 Task: Update the property taxes of the saved search to no property taxes.
Action: Mouse moved to (858, 126)
Screenshot: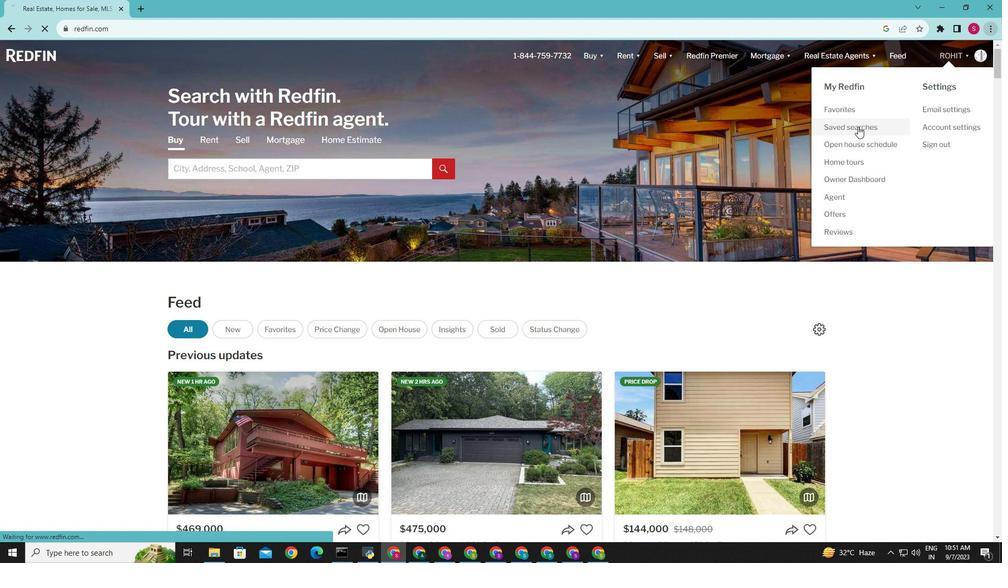 
Action: Mouse pressed left at (858, 126)
Screenshot: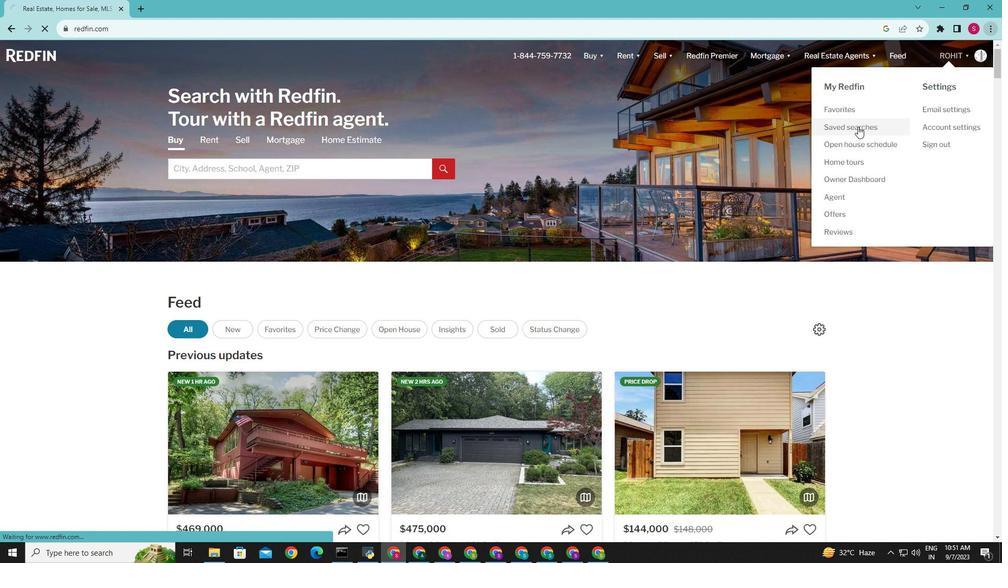 
Action: Mouse moved to (330, 254)
Screenshot: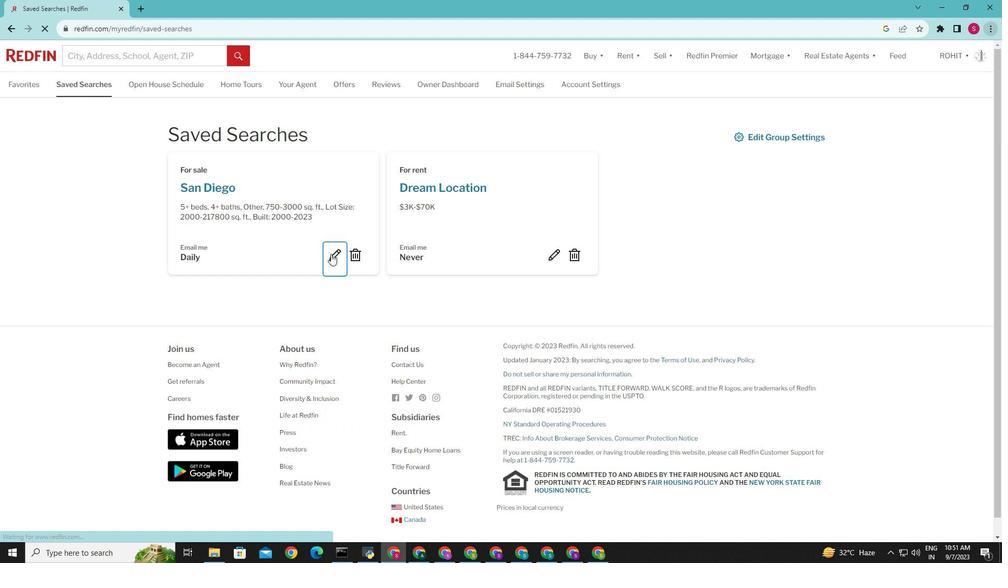 
Action: Mouse pressed left at (330, 254)
Screenshot: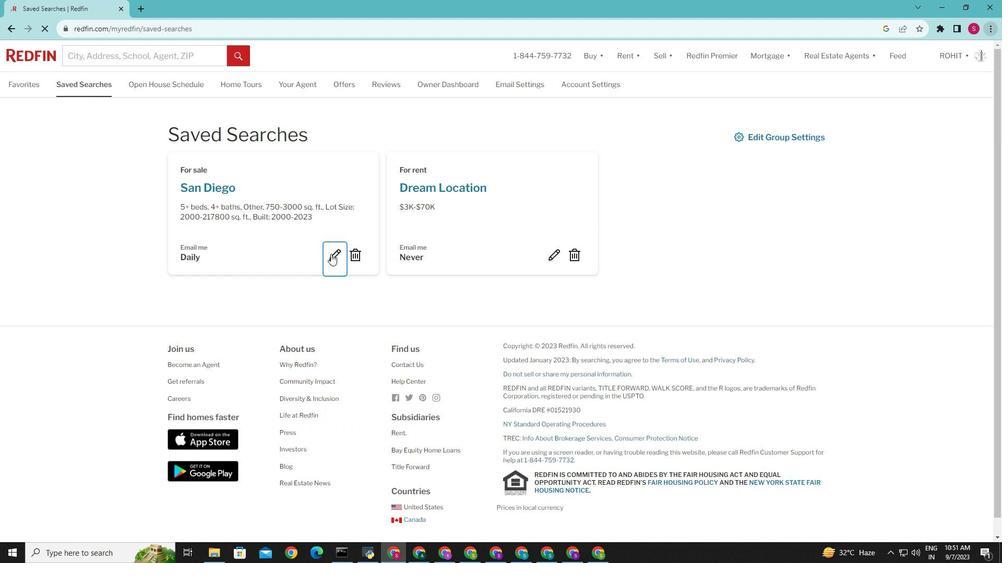 
Action: Mouse moved to (334, 253)
Screenshot: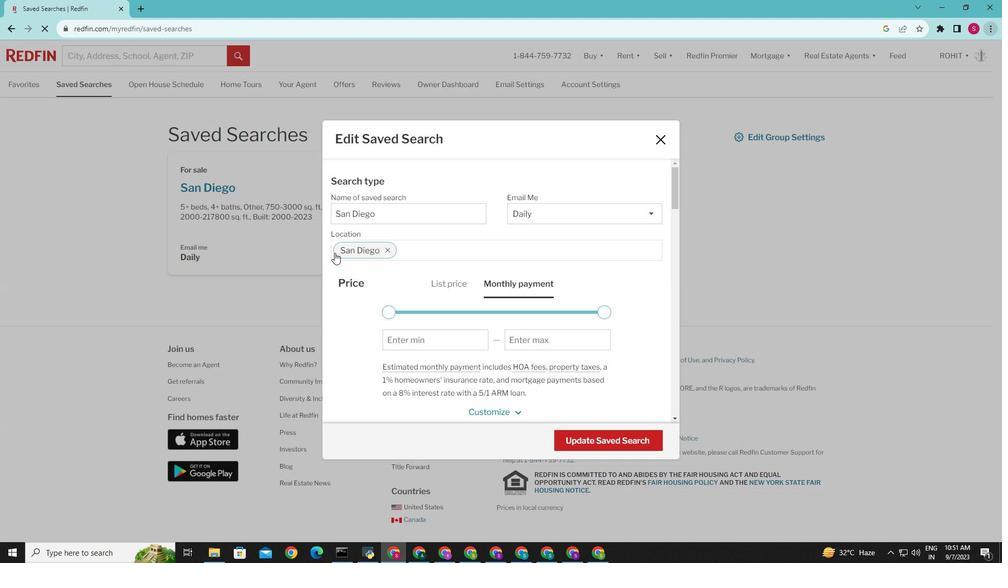 
Action: Mouse pressed left at (334, 253)
Screenshot: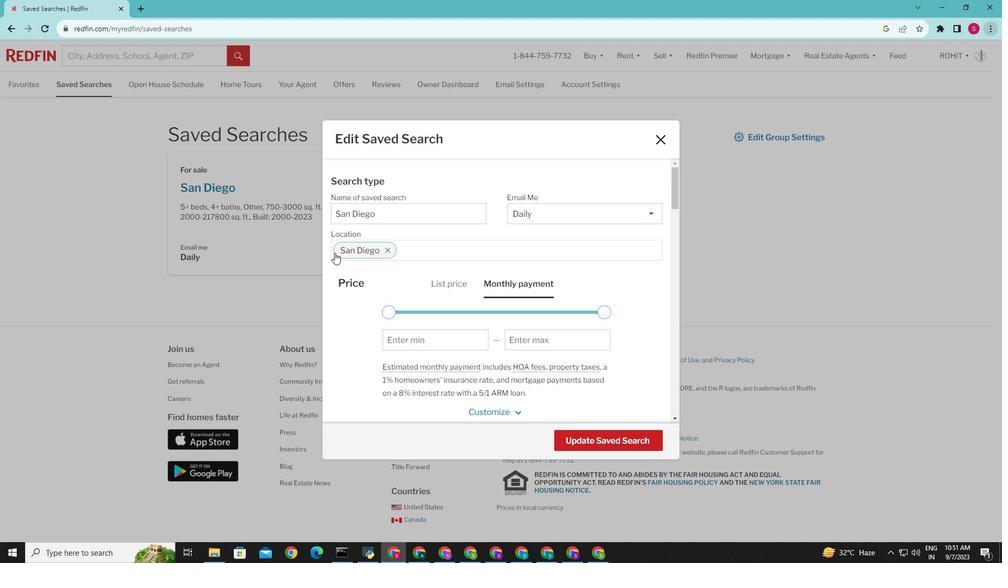 
Action: Mouse moved to (400, 282)
Screenshot: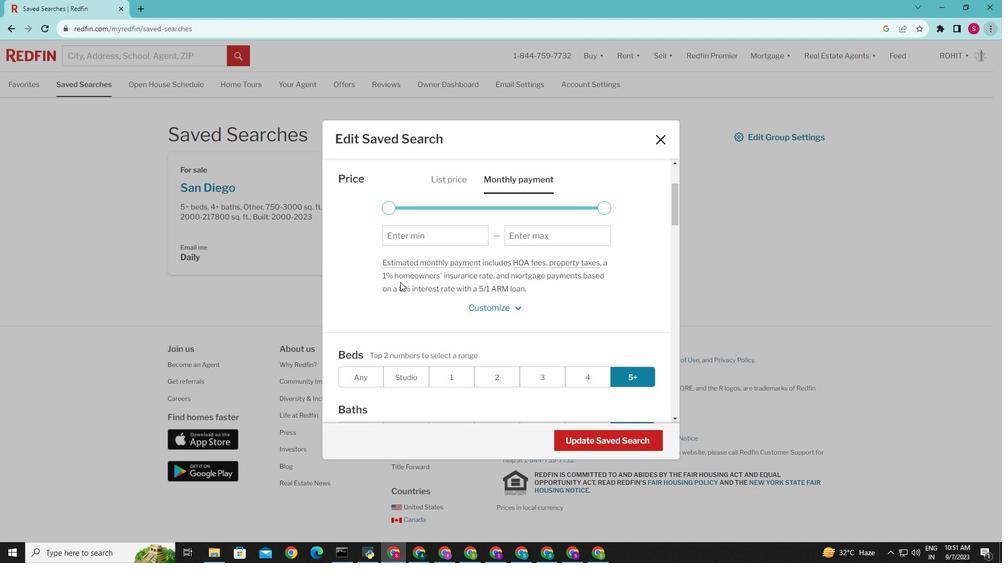 
Action: Mouse scrolled (400, 281) with delta (0, 0)
Screenshot: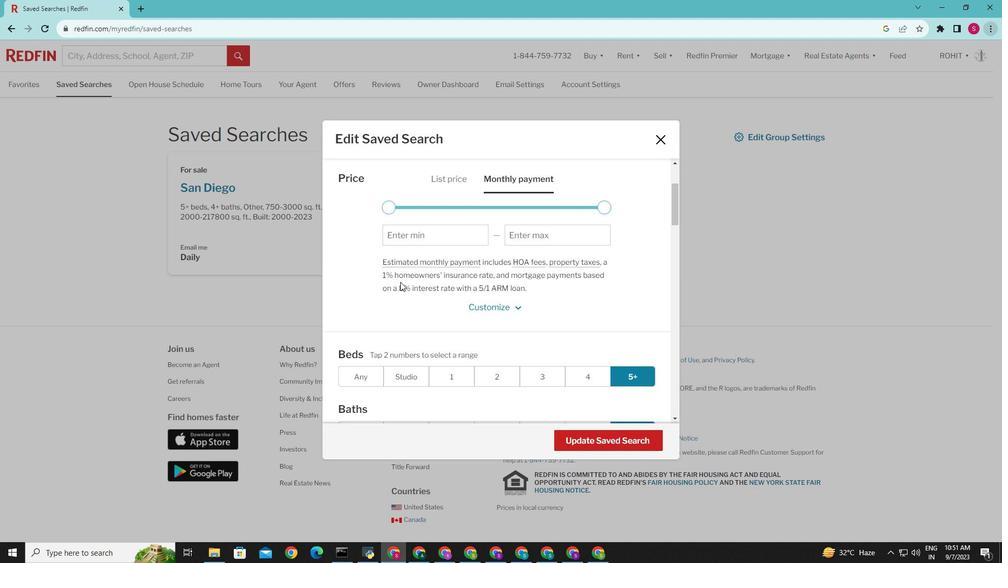 
Action: Mouse scrolled (400, 281) with delta (0, 0)
Screenshot: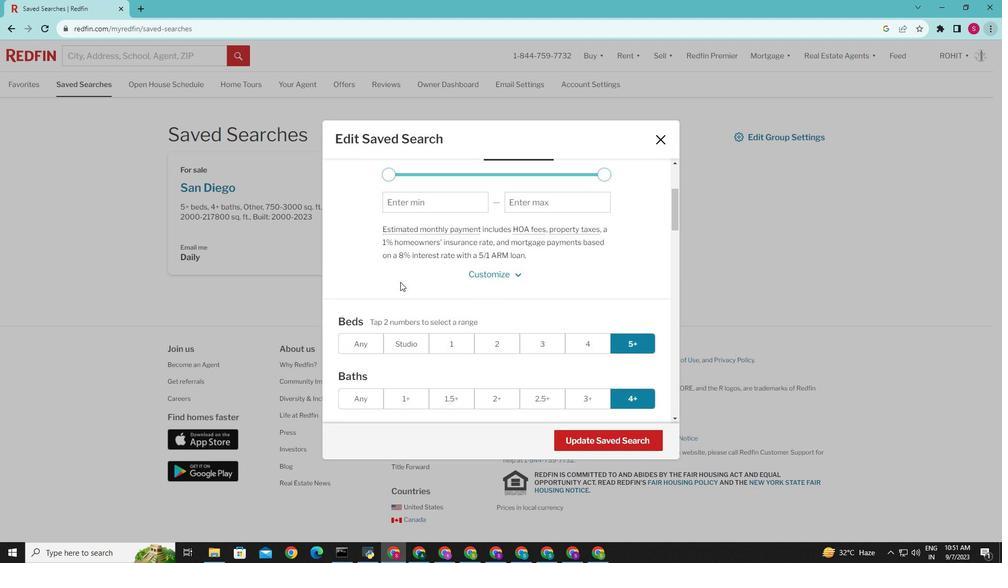 
Action: Mouse scrolled (400, 281) with delta (0, 0)
Screenshot: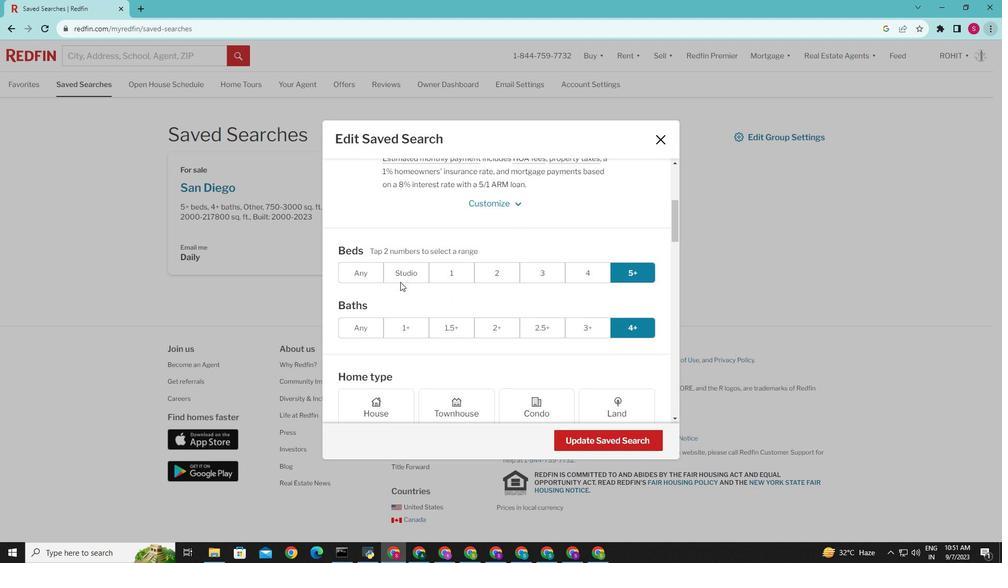 
Action: Mouse scrolled (400, 281) with delta (0, 0)
Screenshot: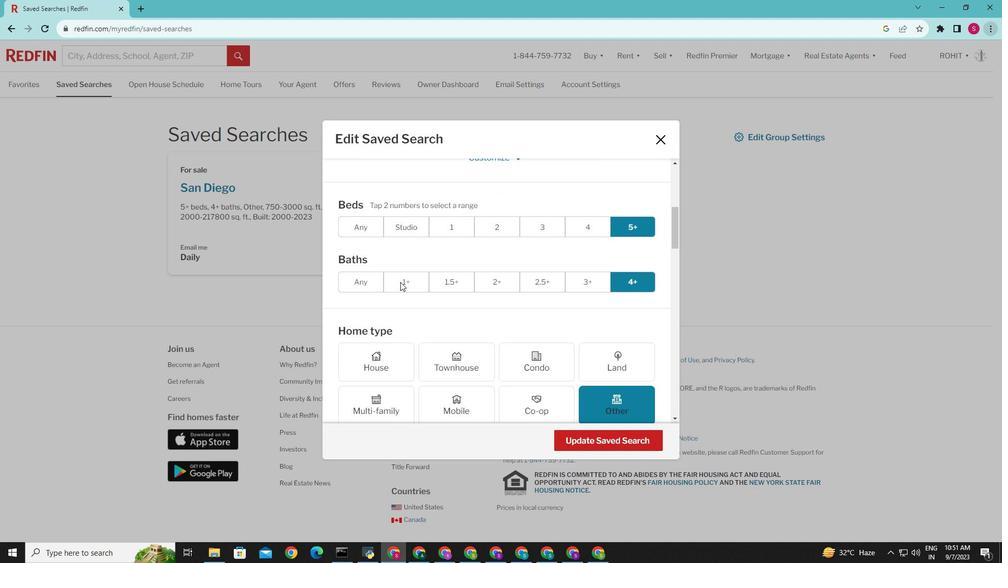 
Action: Mouse scrolled (400, 281) with delta (0, 0)
Screenshot: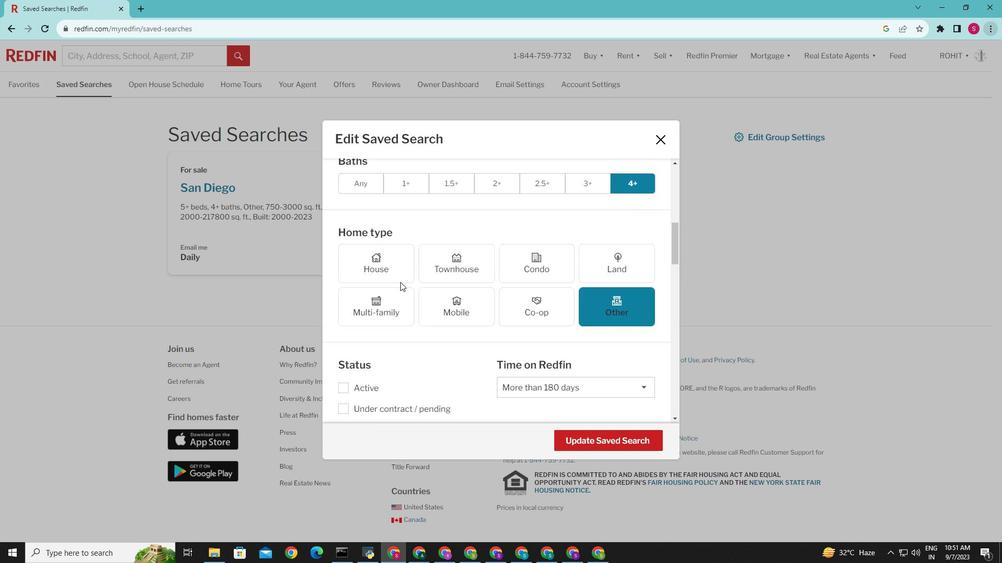 
Action: Mouse scrolled (400, 281) with delta (0, 0)
Screenshot: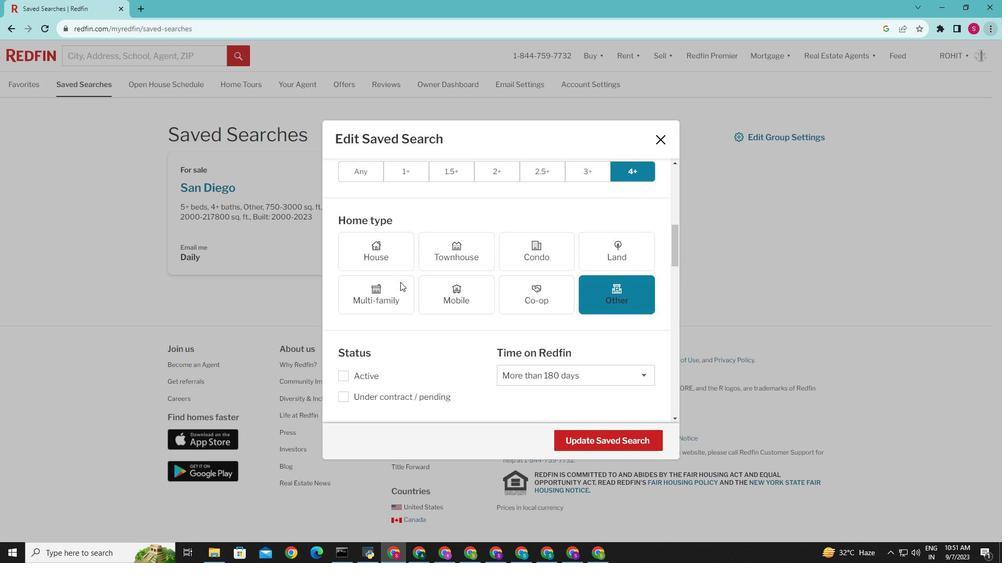 
Action: Mouse scrolled (400, 281) with delta (0, 0)
Screenshot: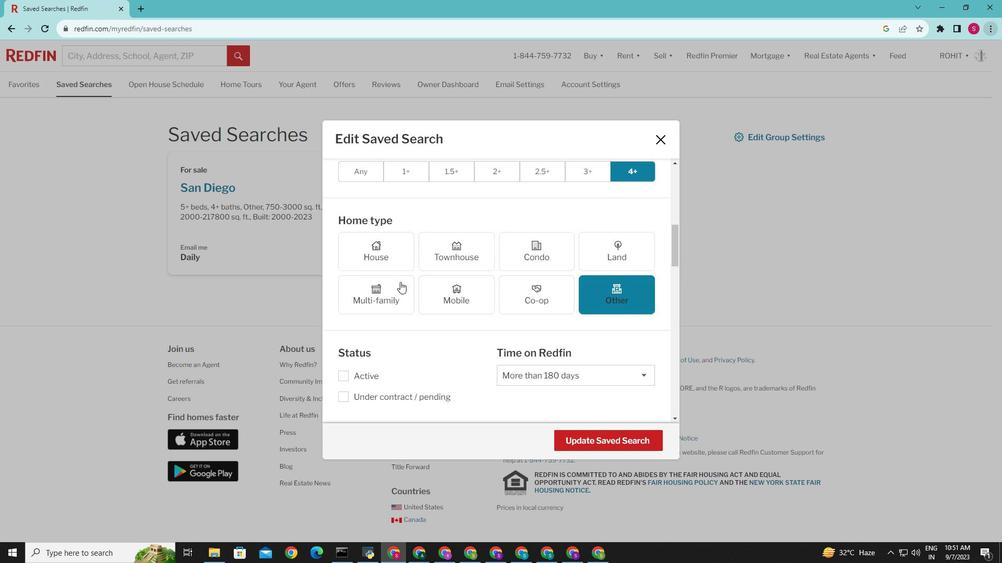 
Action: Mouse scrolled (400, 281) with delta (0, 0)
Screenshot: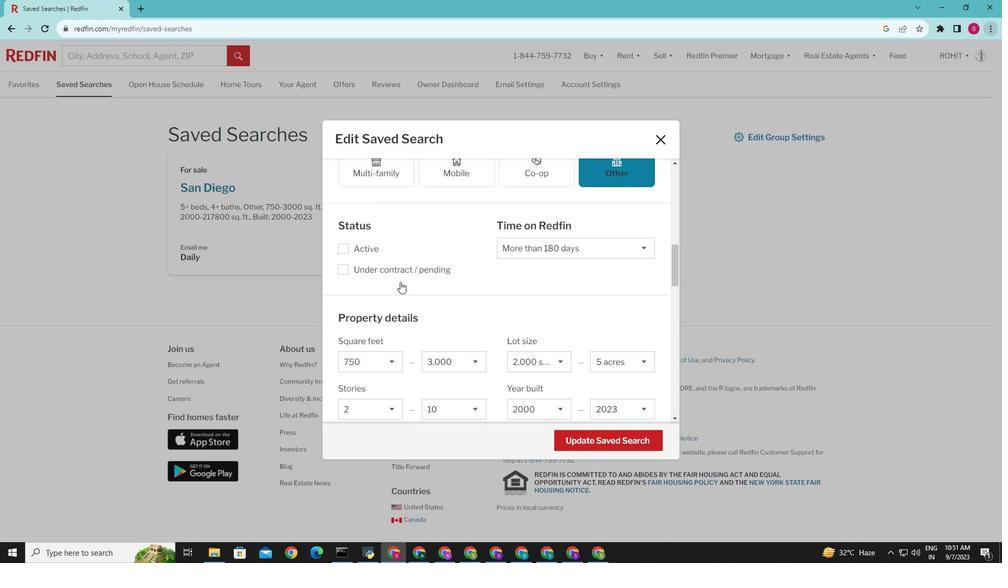 
Action: Mouse scrolled (400, 281) with delta (0, 0)
Screenshot: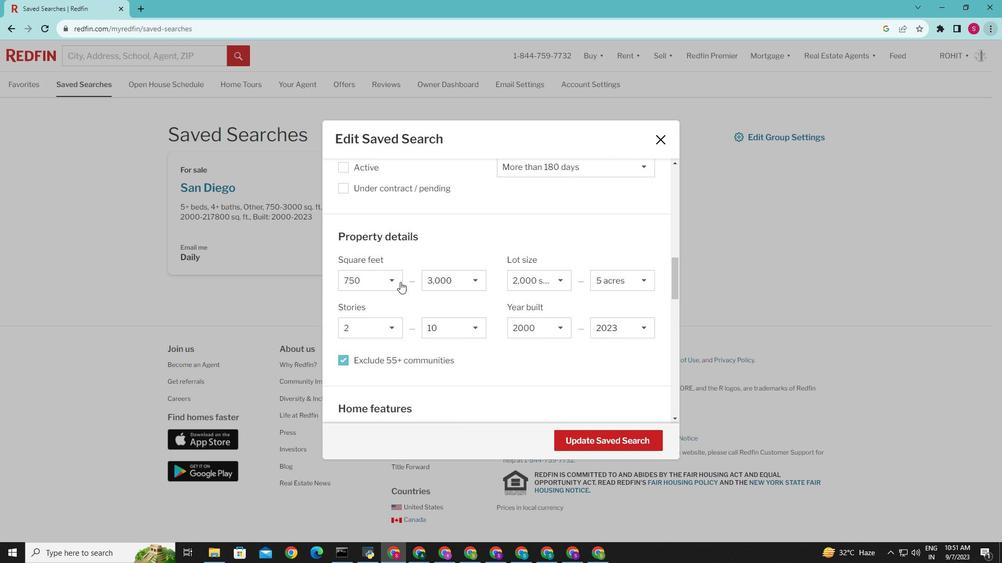 
Action: Mouse scrolled (400, 281) with delta (0, 0)
Screenshot: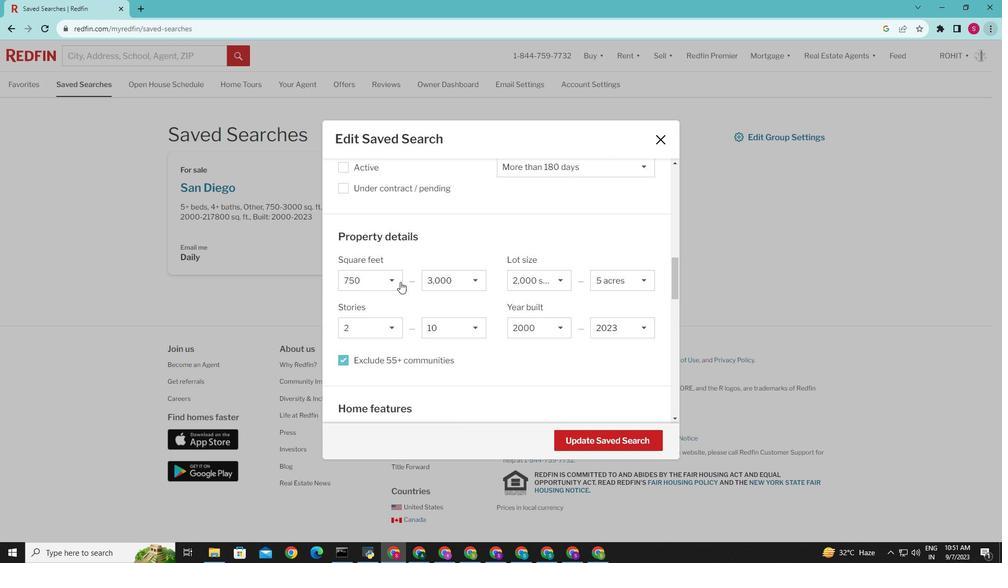 
Action: Mouse scrolled (400, 281) with delta (0, 0)
Screenshot: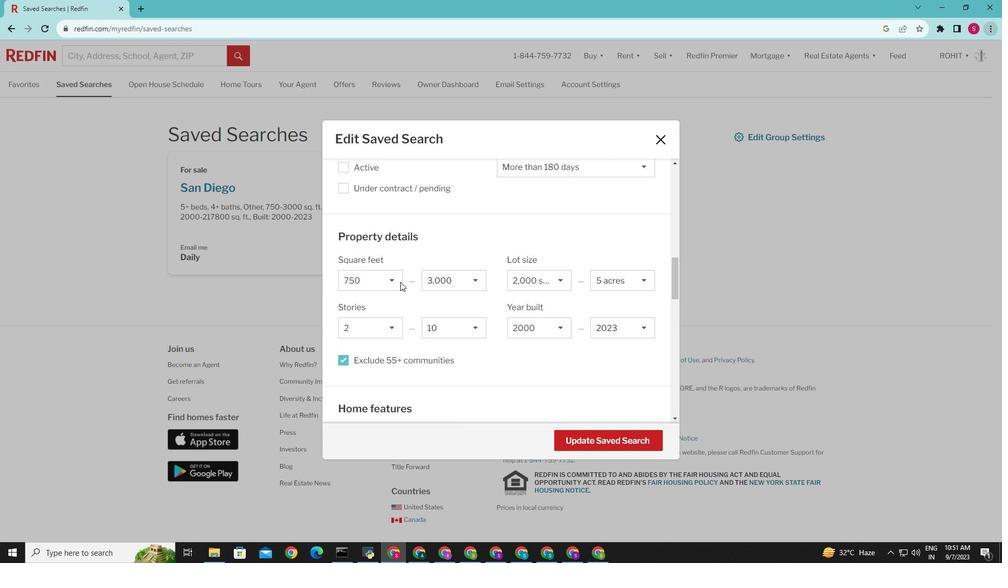 
Action: Mouse scrolled (400, 281) with delta (0, 0)
Screenshot: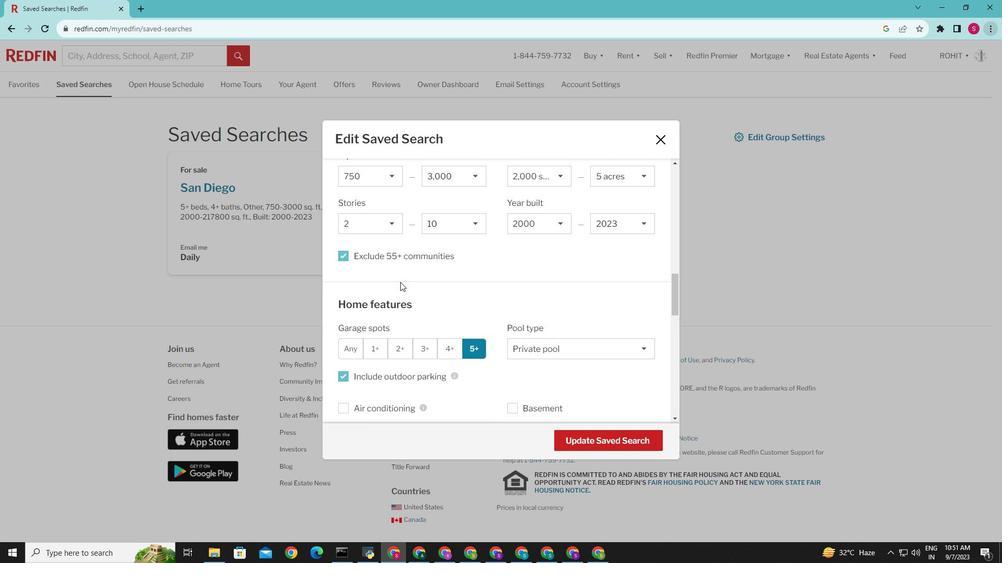 
Action: Mouse scrolled (400, 281) with delta (0, 0)
Screenshot: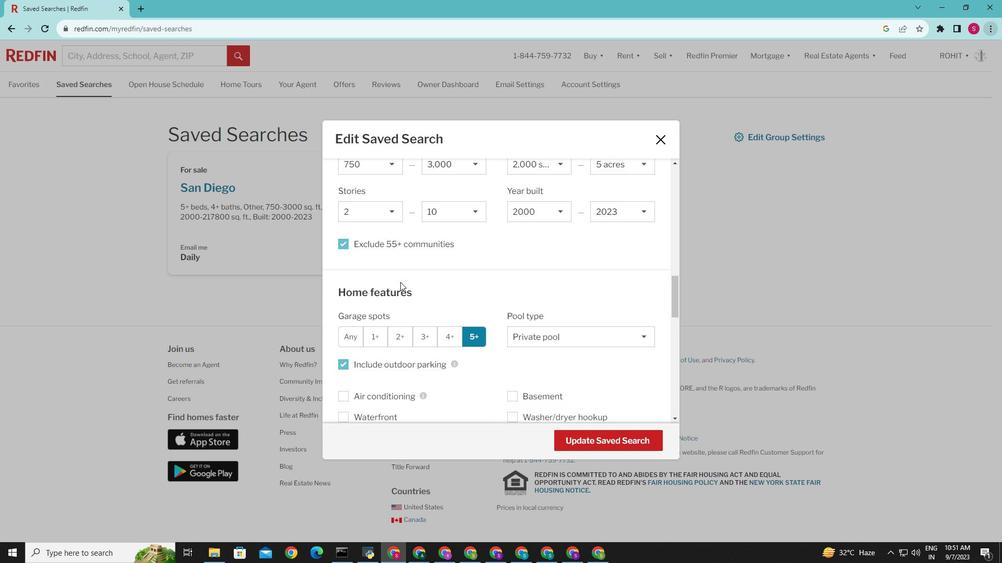 
Action: Mouse scrolled (400, 281) with delta (0, 0)
Screenshot: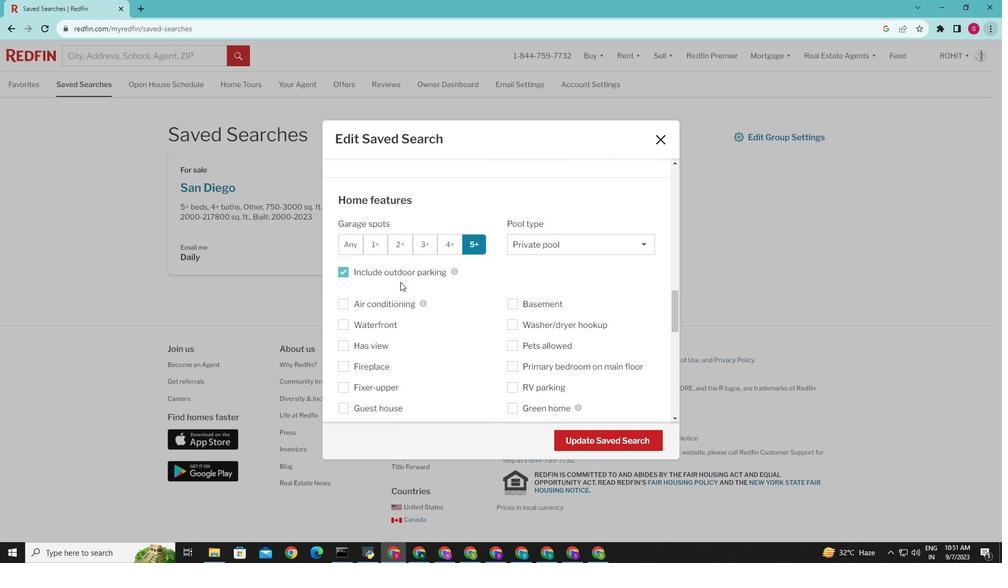 
Action: Mouse scrolled (400, 281) with delta (0, 0)
Screenshot: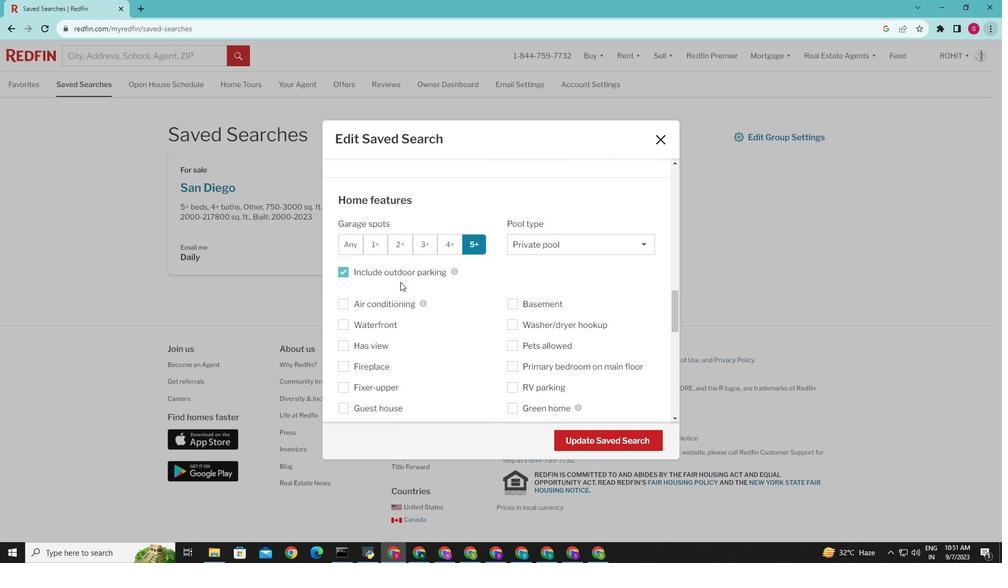 
Action: Mouse scrolled (400, 281) with delta (0, 0)
Screenshot: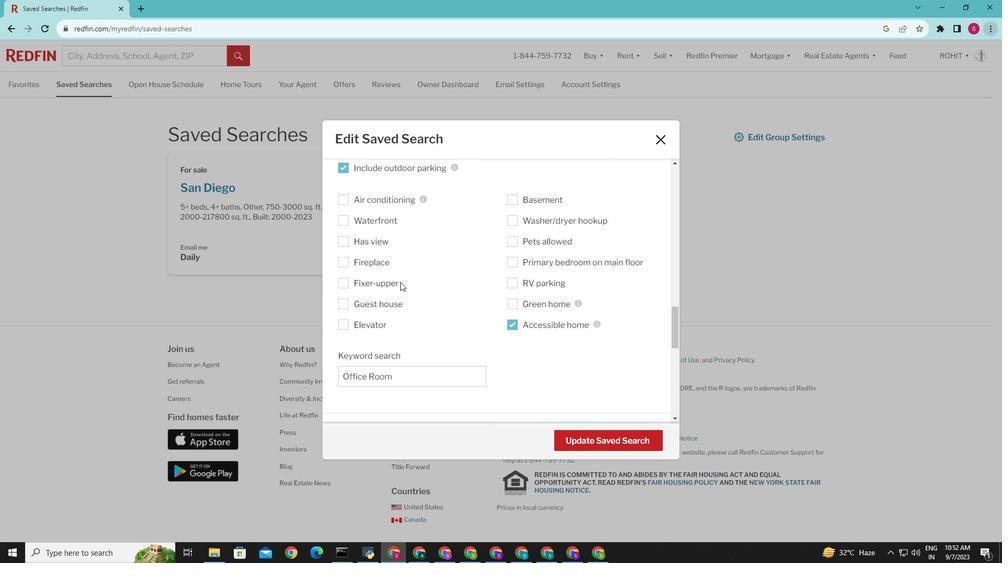 
Action: Mouse scrolled (400, 281) with delta (0, 0)
Screenshot: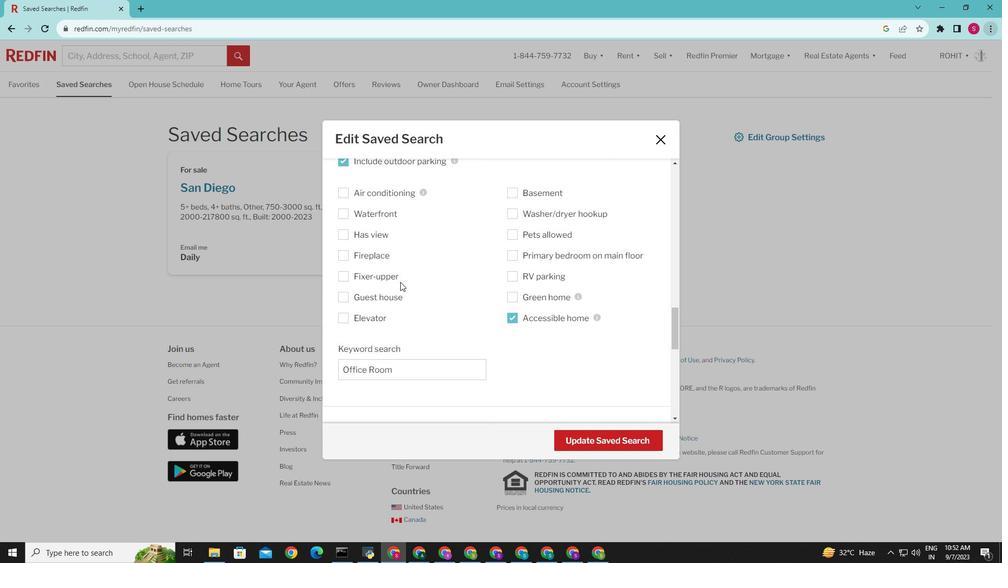 
Action: Mouse scrolled (400, 281) with delta (0, 0)
Screenshot: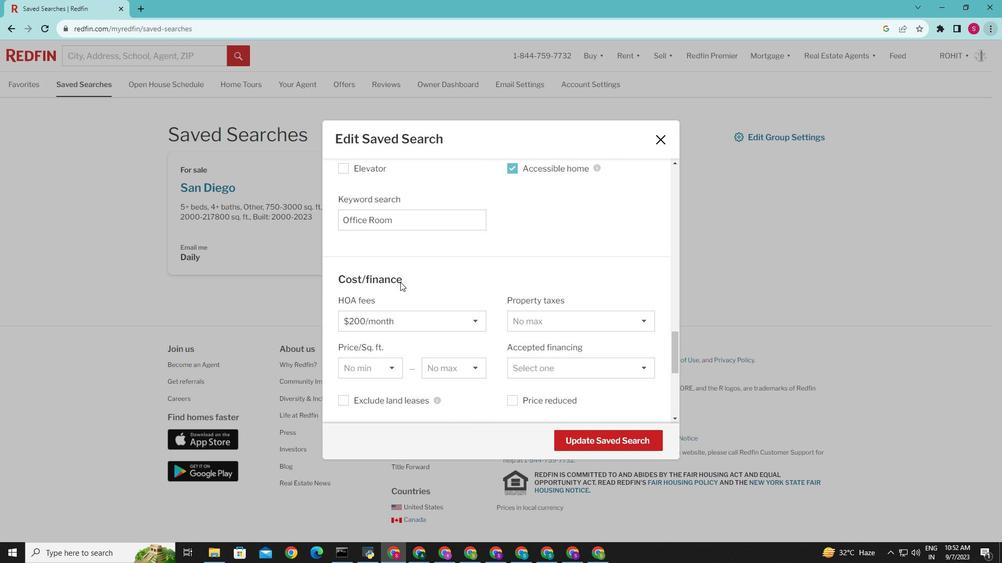 
Action: Mouse scrolled (400, 281) with delta (0, 0)
Screenshot: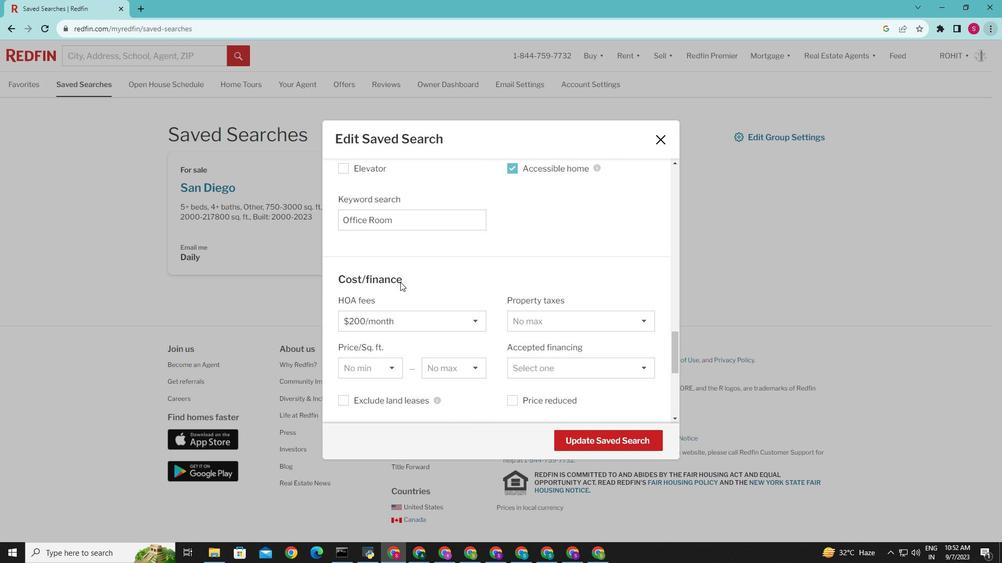 
Action: Mouse scrolled (400, 281) with delta (0, 0)
Screenshot: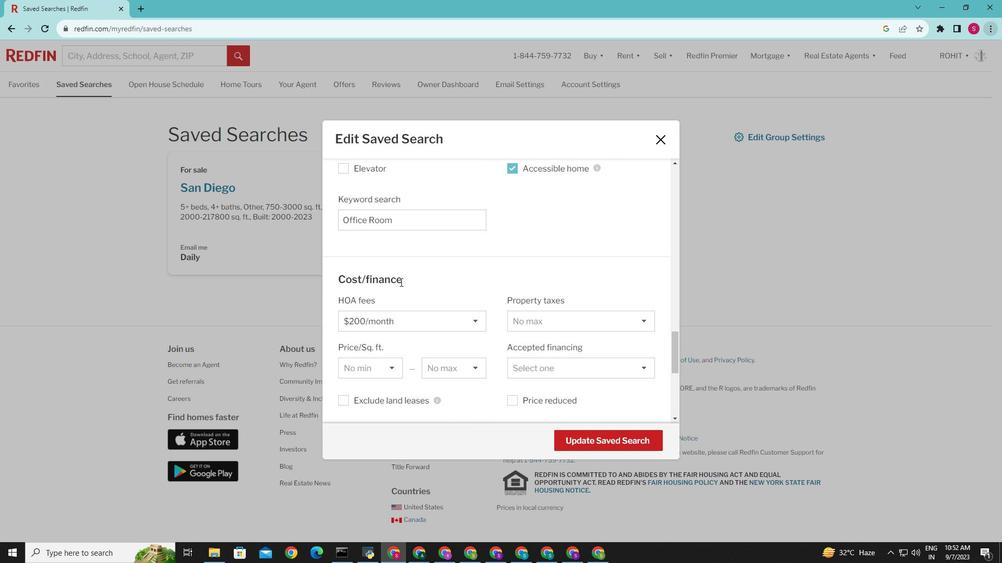 
Action: Mouse scrolled (400, 281) with delta (0, 0)
Screenshot: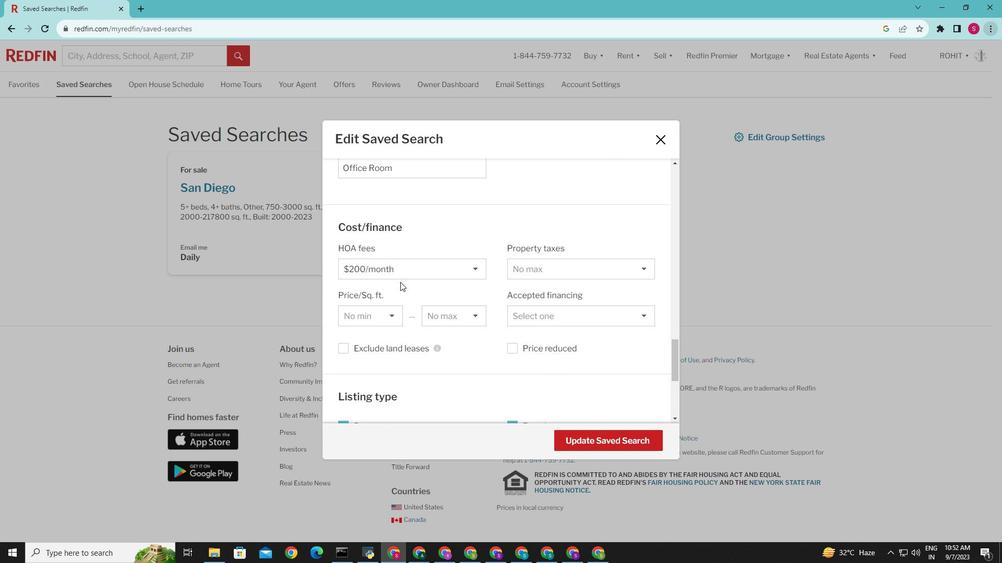 
Action: Mouse moved to (543, 268)
Screenshot: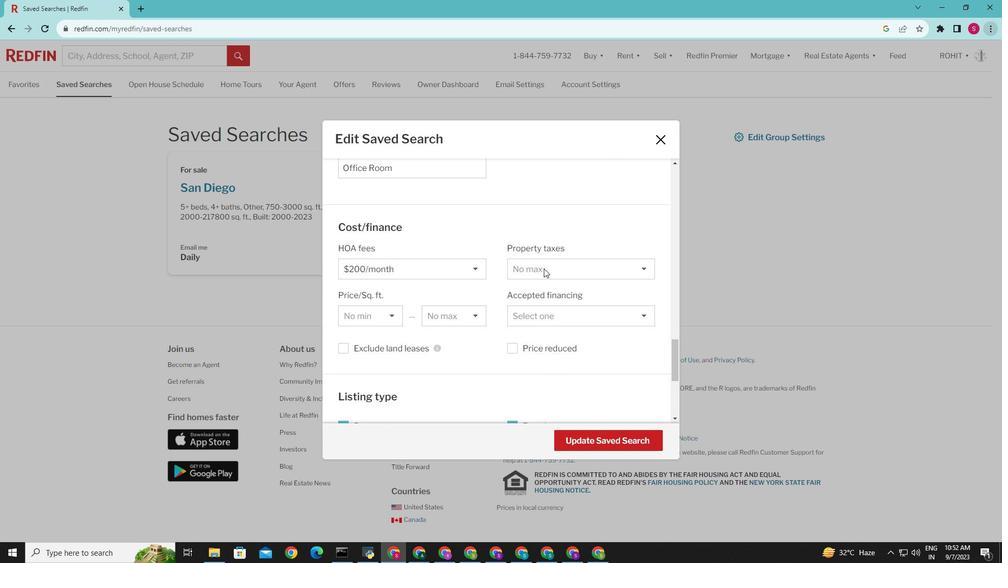 
Action: Mouse pressed left at (543, 268)
Screenshot: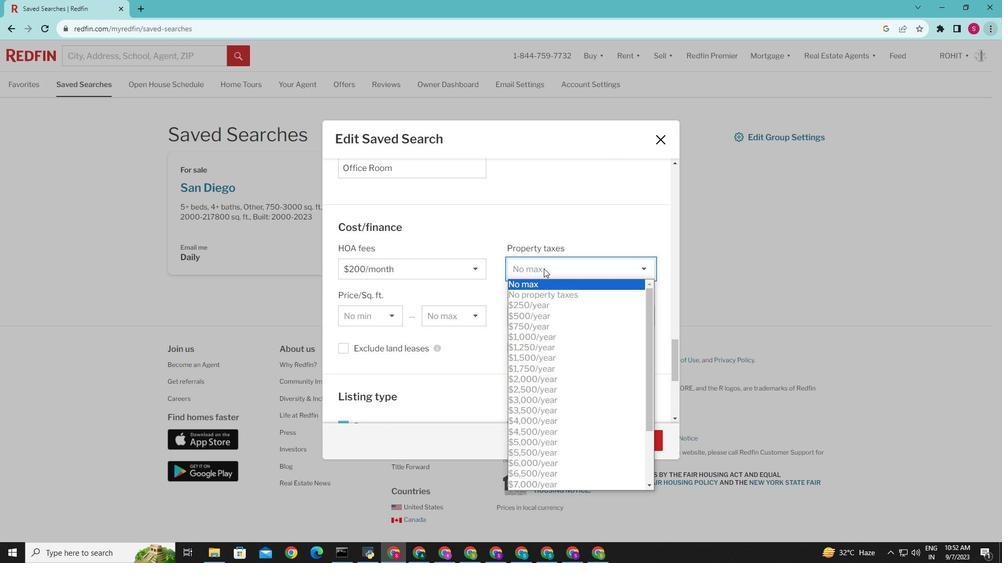 
Action: Mouse moved to (538, 293)
Screenshot: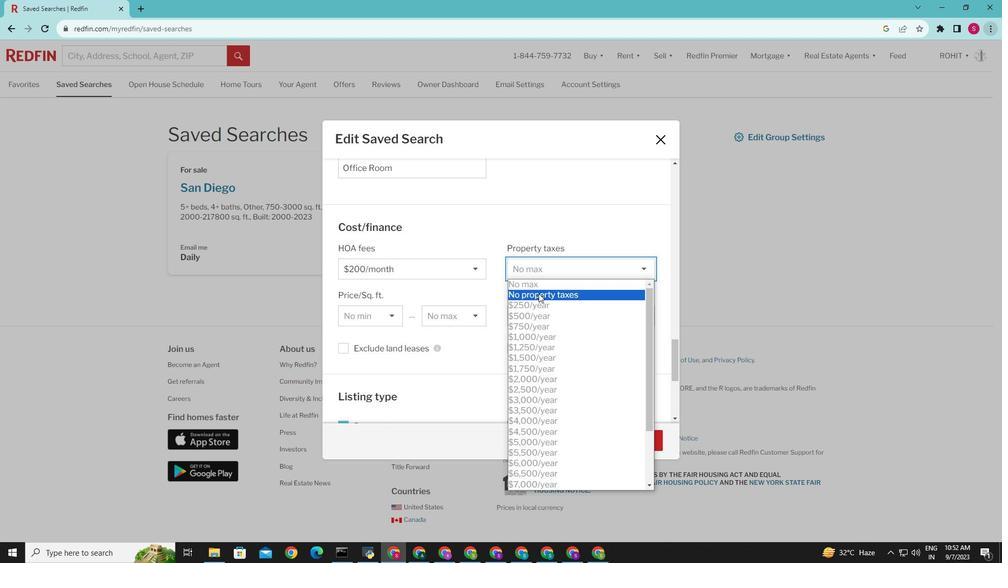 
Action: Mouse pressed left at (538, 293)
Screenshot: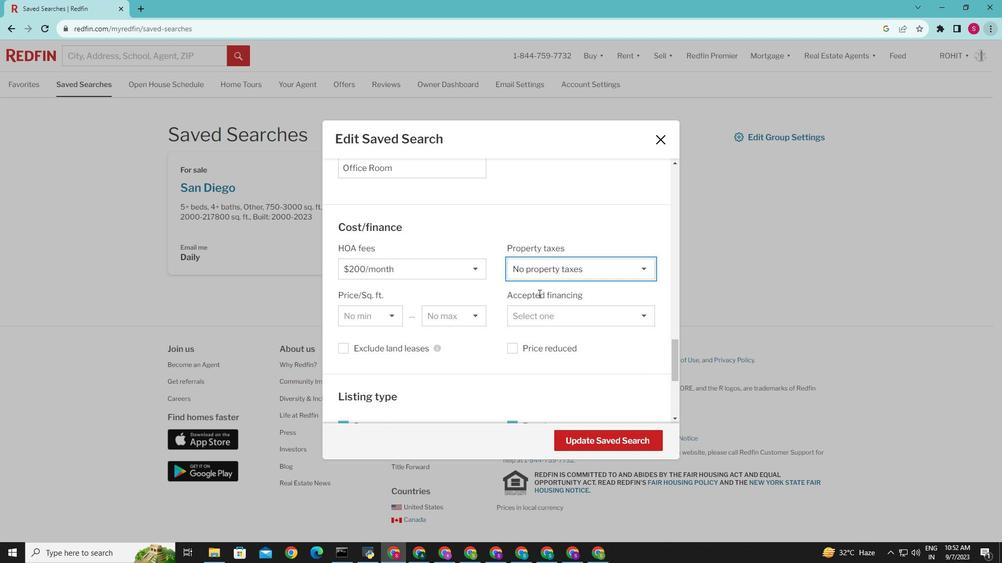 
Action: Mouse moved to (593, 437)
Screenshot: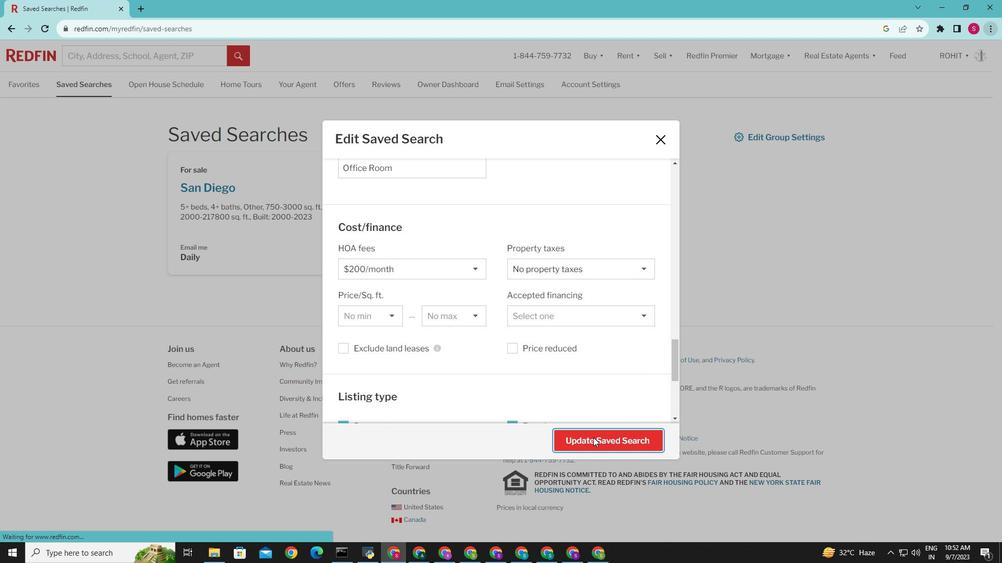 
Action: Mouse pressed left at (593, 437)
Screenshot: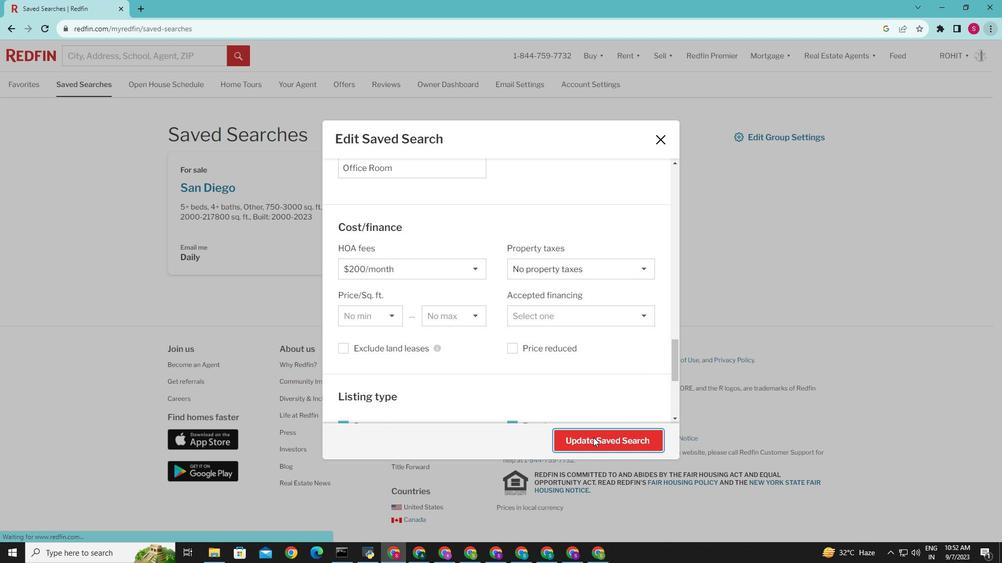 
Action: Mouse moved to (568, 413)
Screenshot: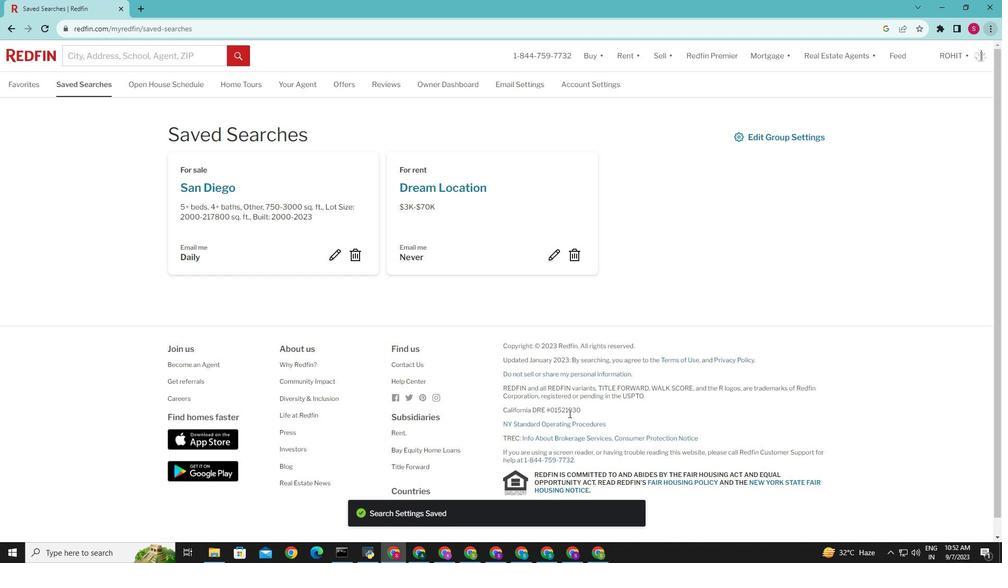 
